 Task: Look for properties with accessible parking spots.
Action: Mouse moved to (955, 110)
Screenshot: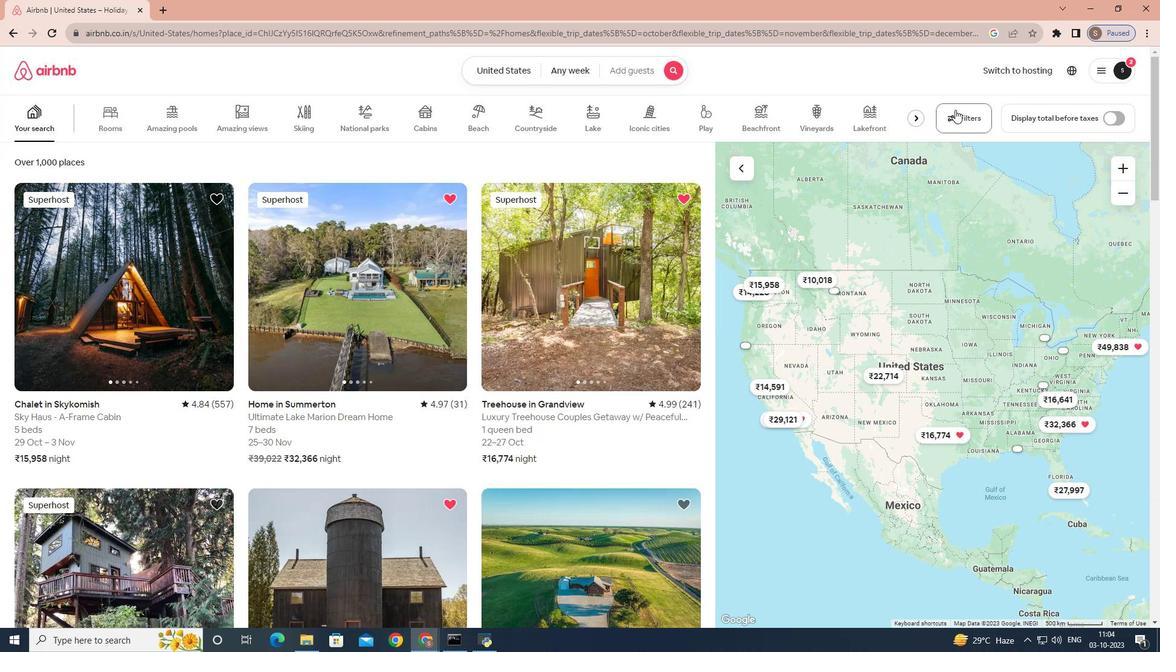 
Action: Mouse pressed left at (955, 110)
Screenshot: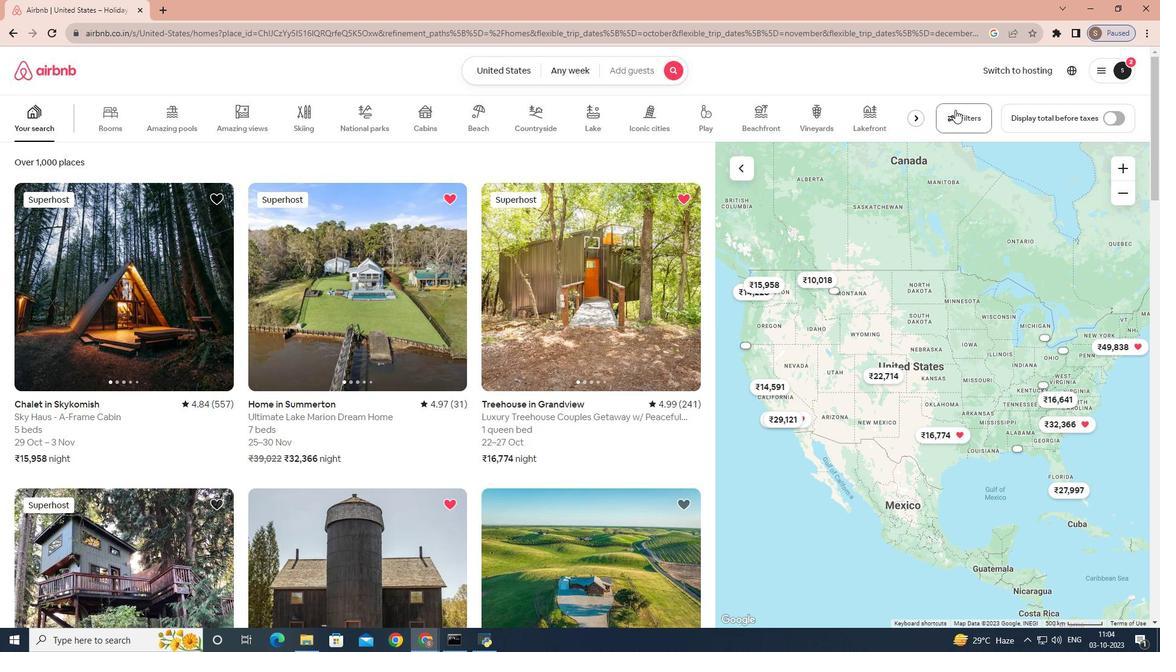 
Action: Mouse moved to (698, 191)
Screenshot: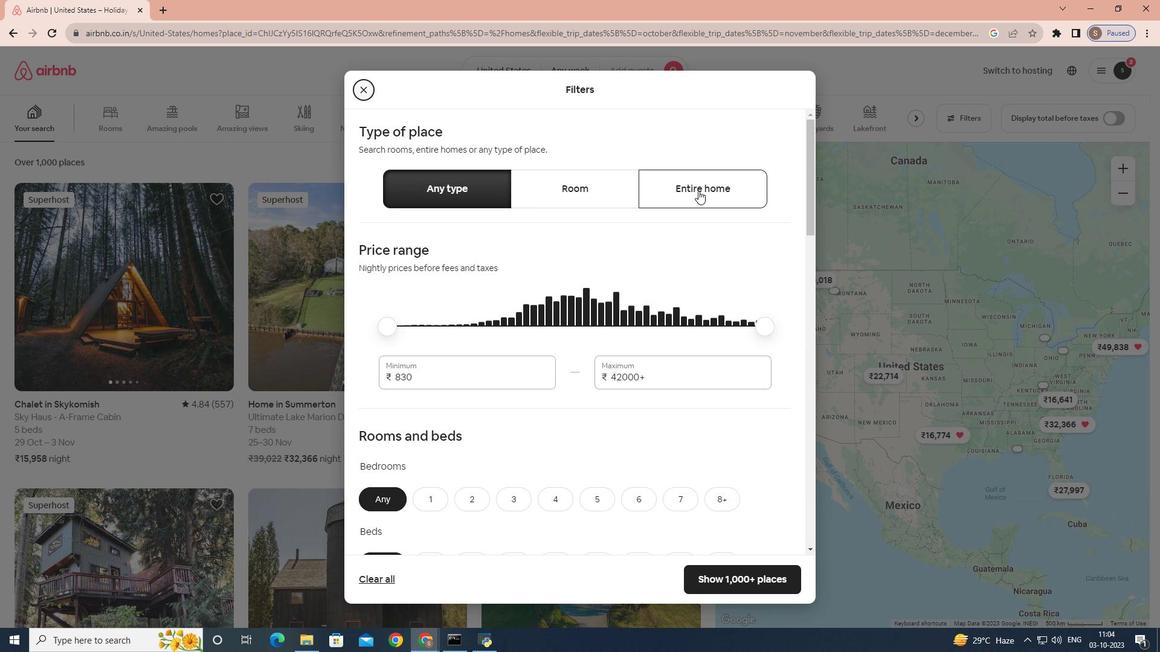 
Action: Mouse pressed left at (698, 191)
Screenshot: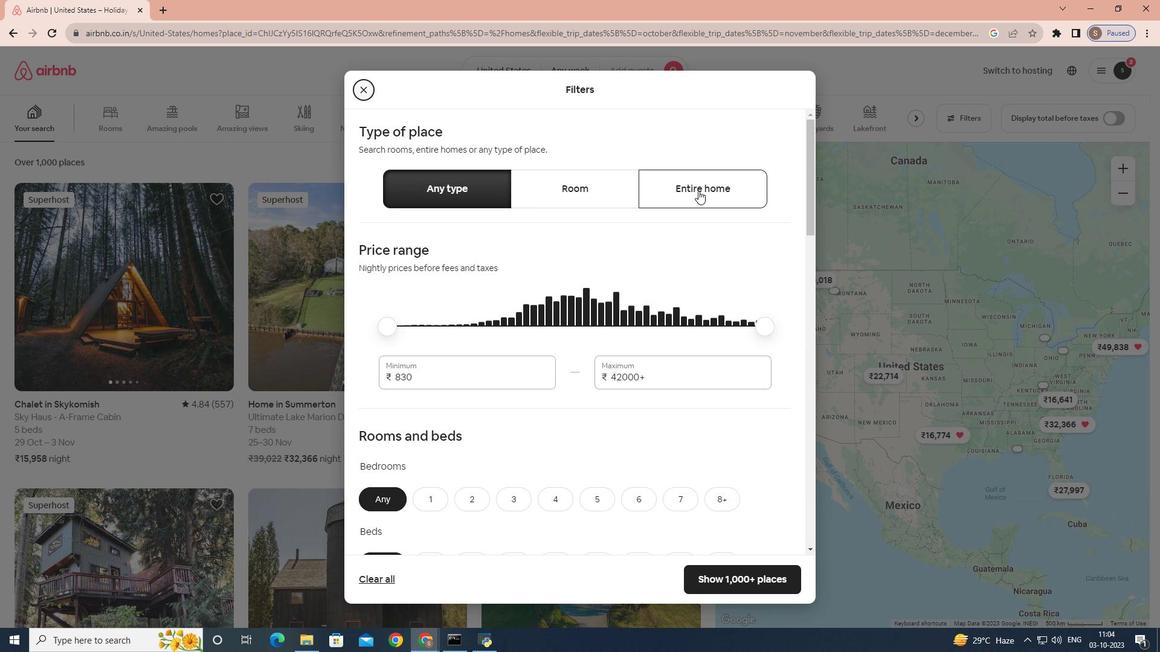 
Action: Mouse moved to (504, 314)
Screenshot: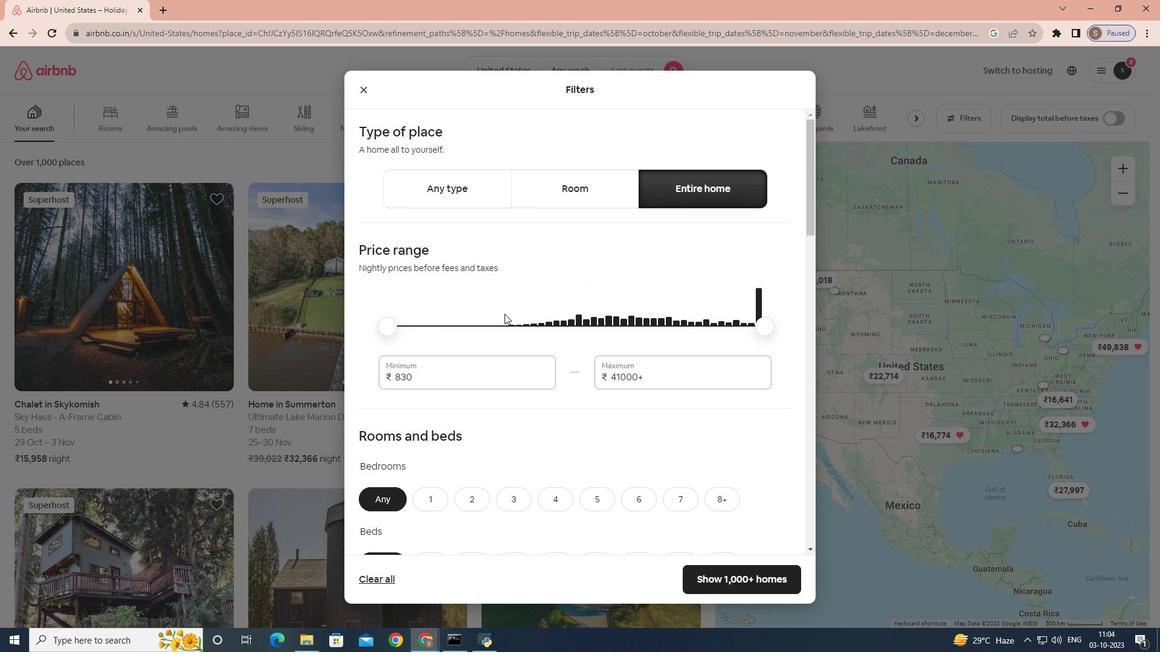 
Action: Mouse scrolled (504, 313) with delta (0, 0)
Screenshot: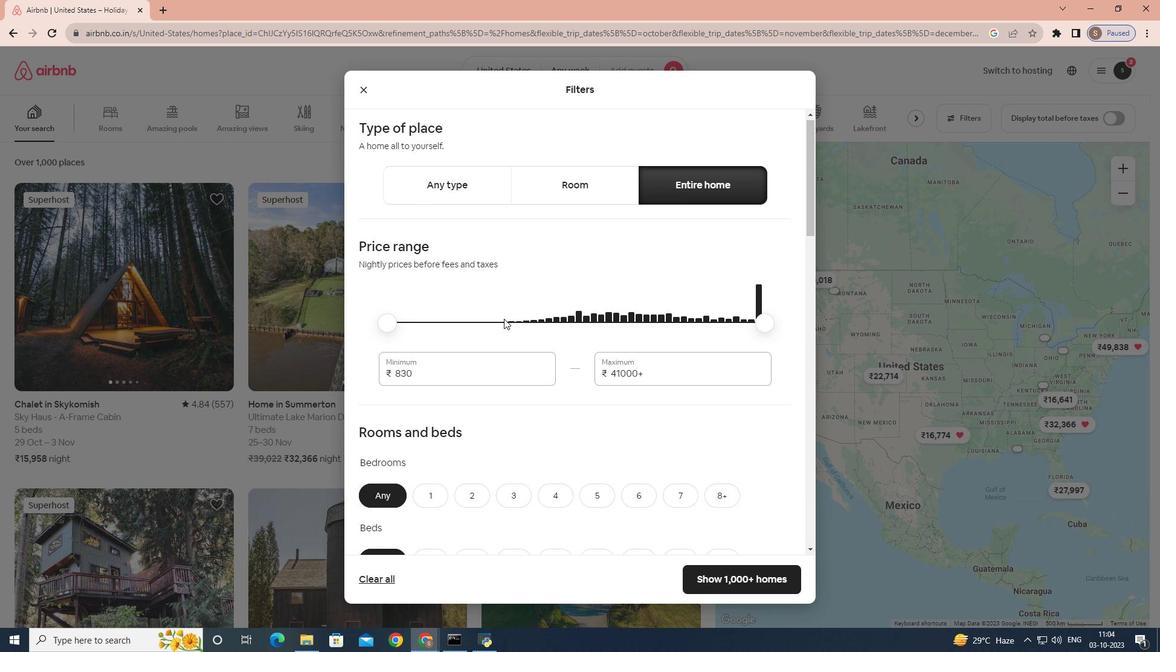 
Action: Mouse moved to (504, 314)
Screenshot: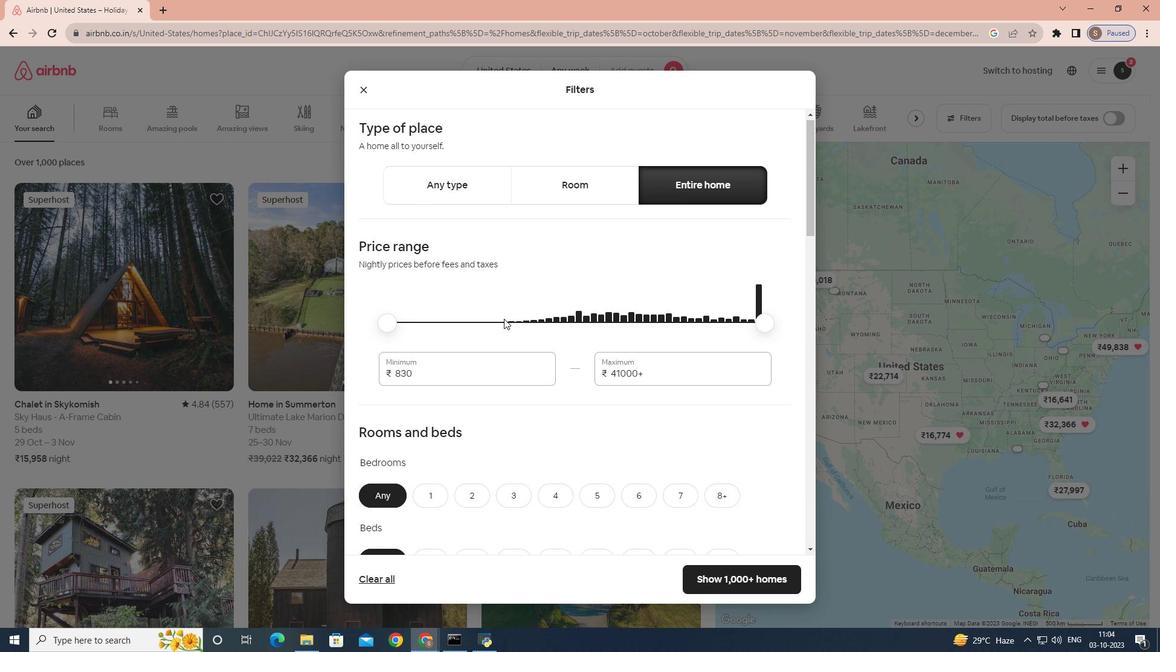 
Action: Mouse scrolled (504, 314) with delta (0, 0)
Screenshot: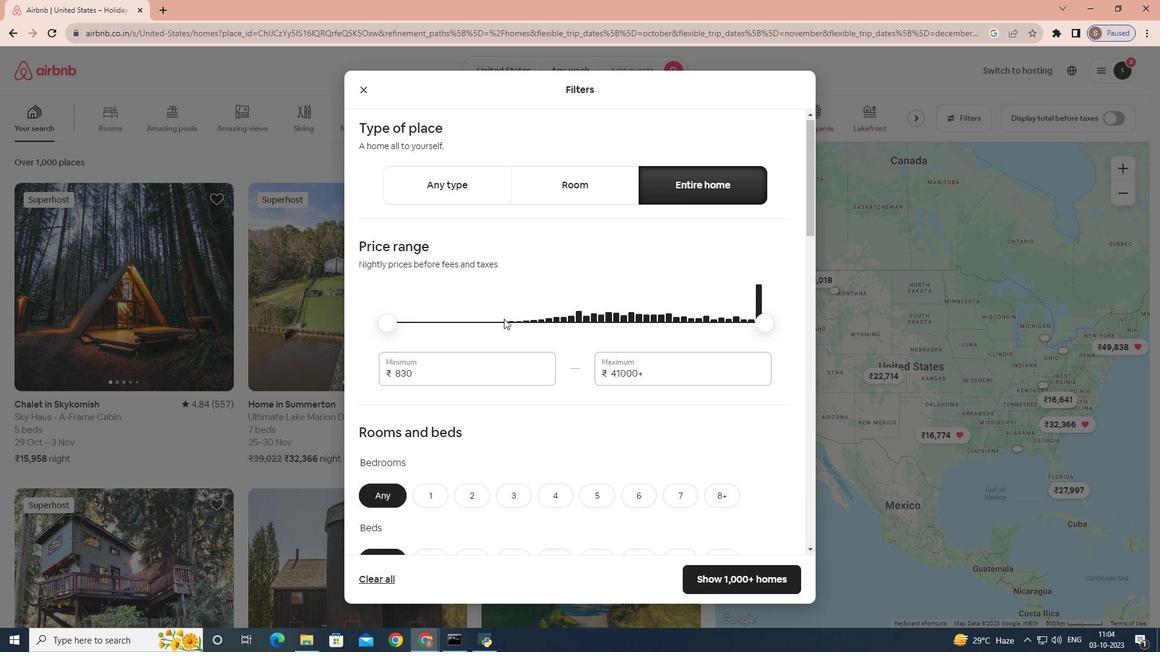 
Action: Mouse moved to (504, 319)
Screenshot: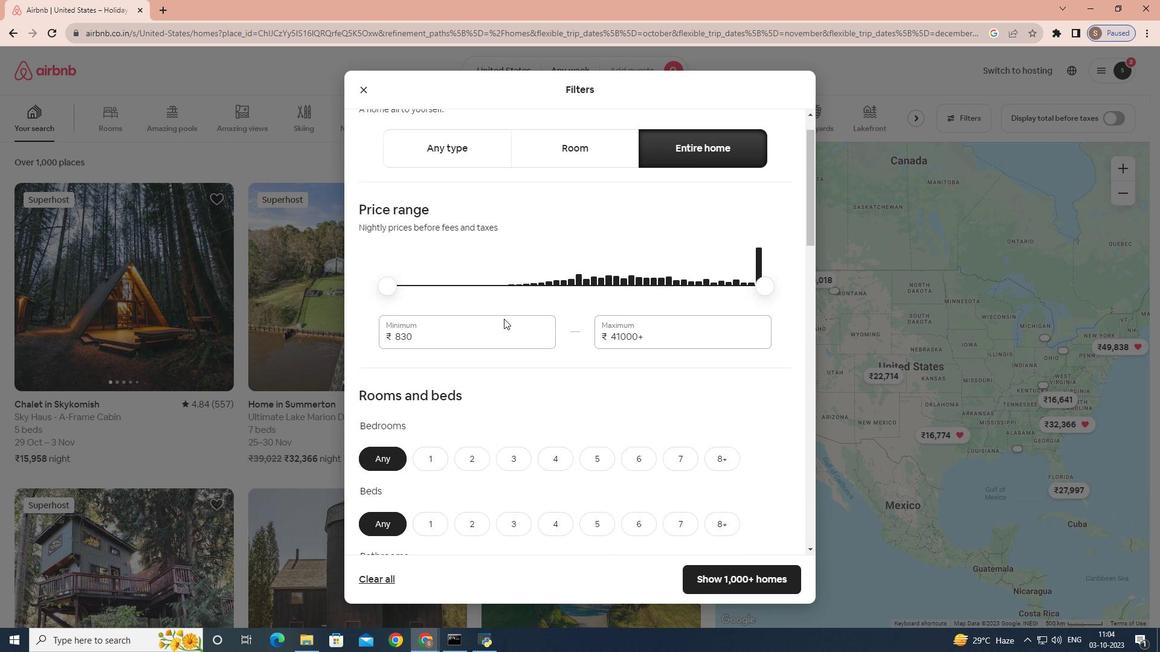 
Action: Mouse scrolled (504, 318) with delta (0, 0)
Screenshot: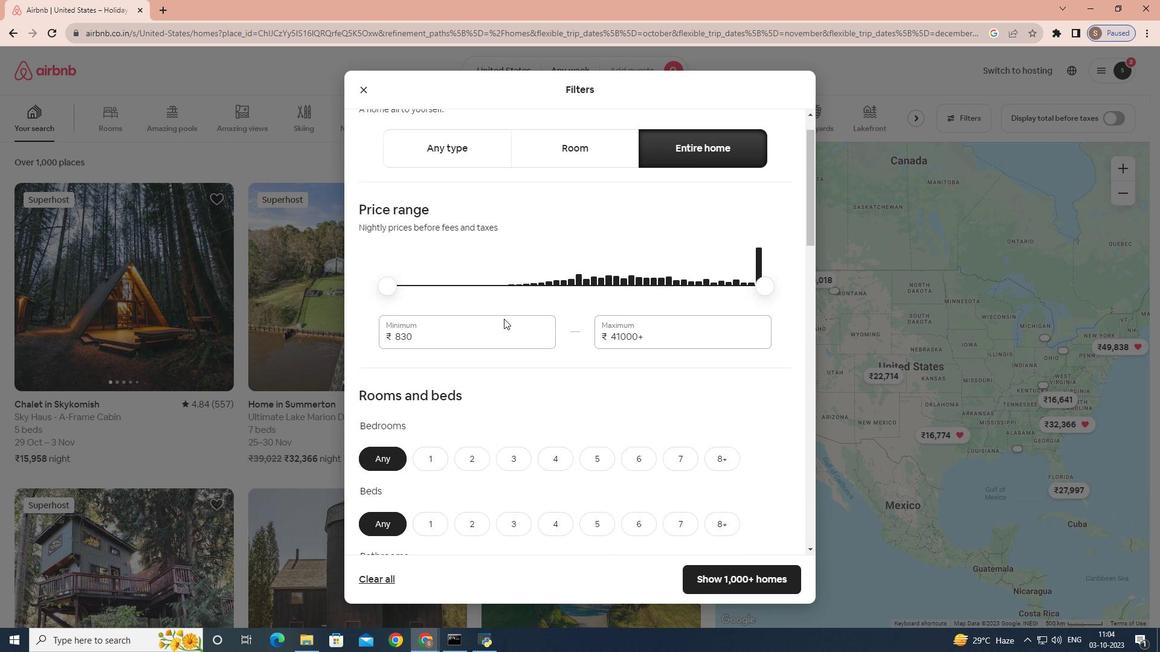 
Action: Mouse scrolled (504, 318) with delta (0, 0)
Screenshot: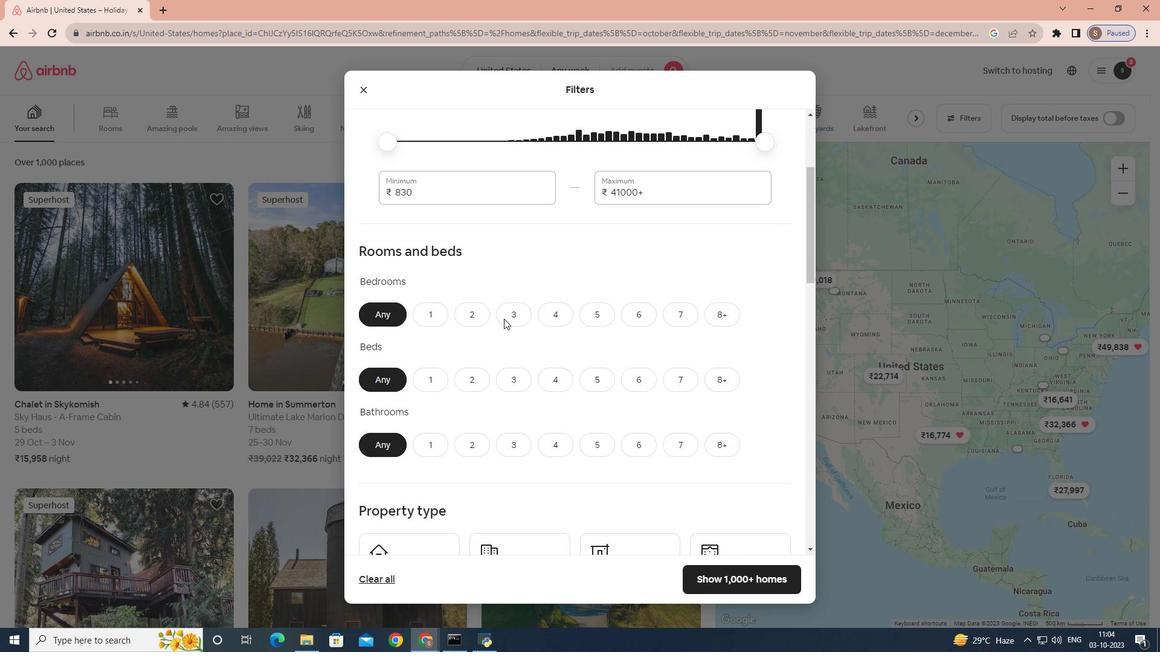 
Action: Mouse scrolled (504, 318) with delta (0, 0)
Screenshot: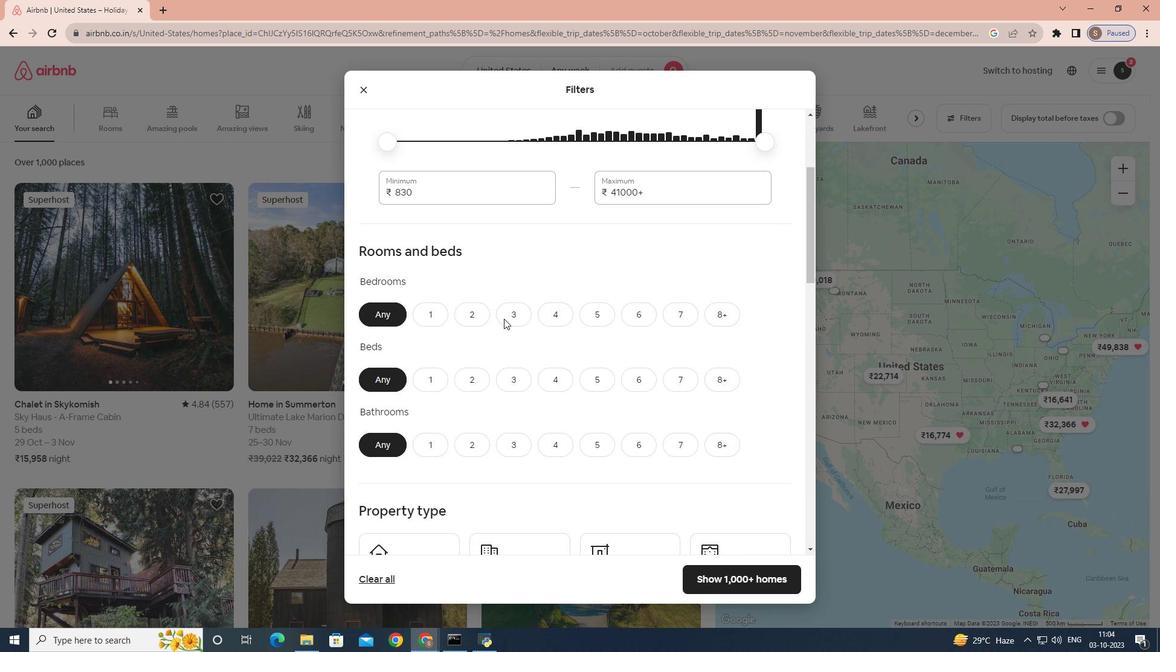 
Action: Mouse scrolled (504, 318) with delta (0, 0)
Screenshot: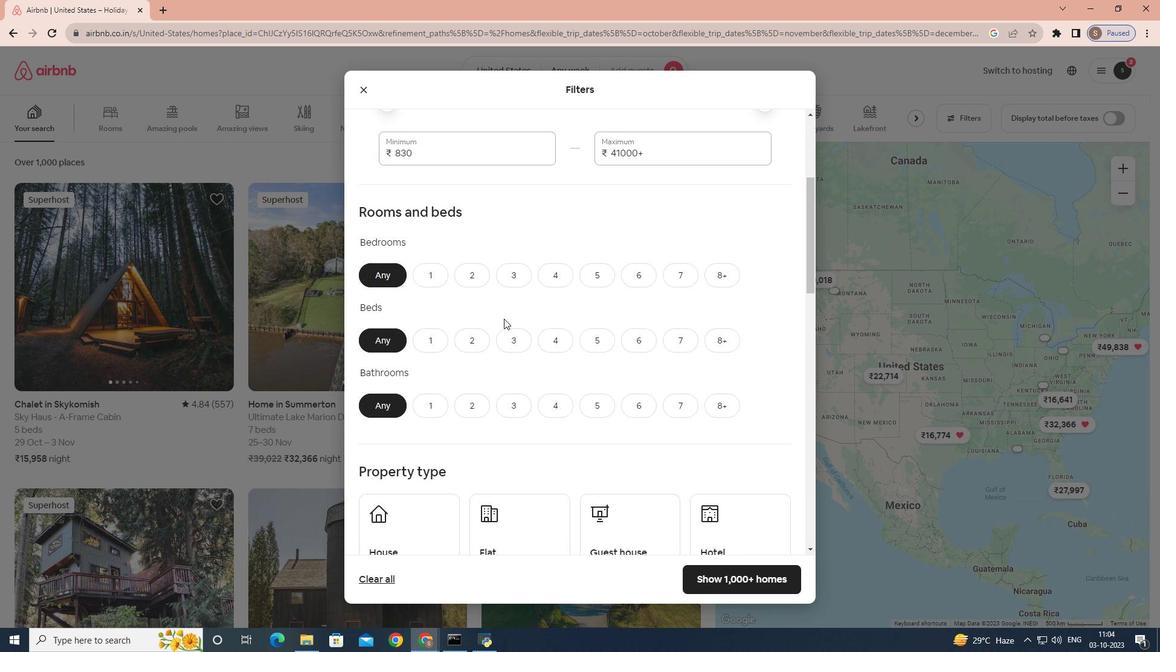 
Action: Mouse scrolled (504, 318) with delta (0, 0)
Screenshot: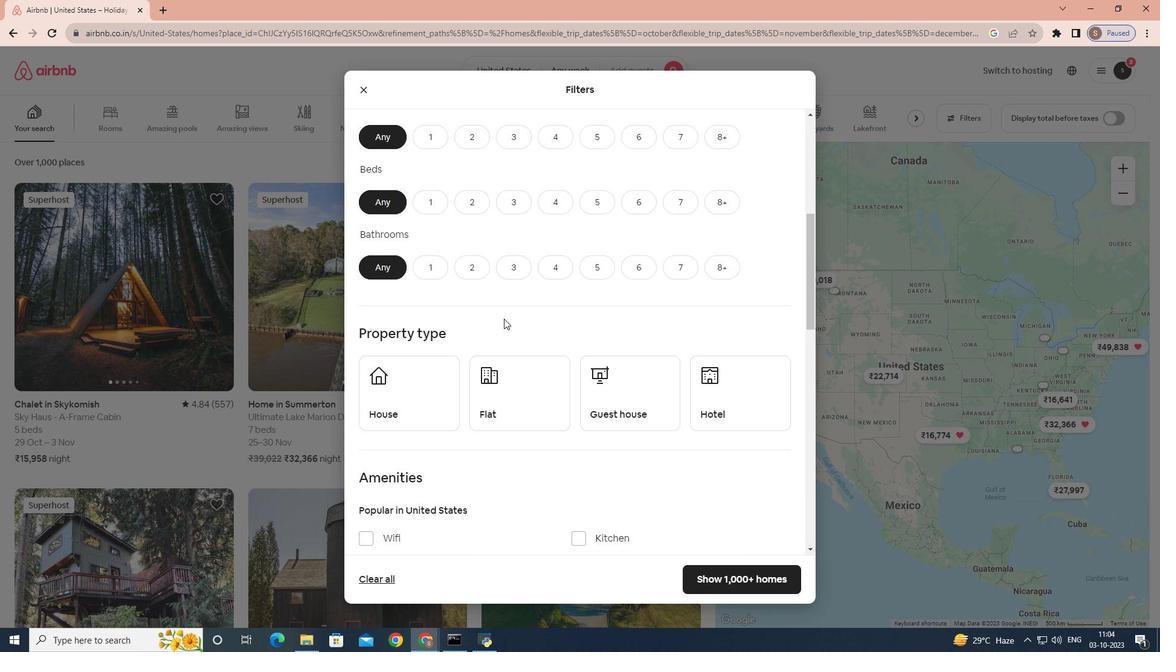 
Action: Mouse scrolled (504, 318) with delta (0, 0)
Screenshot: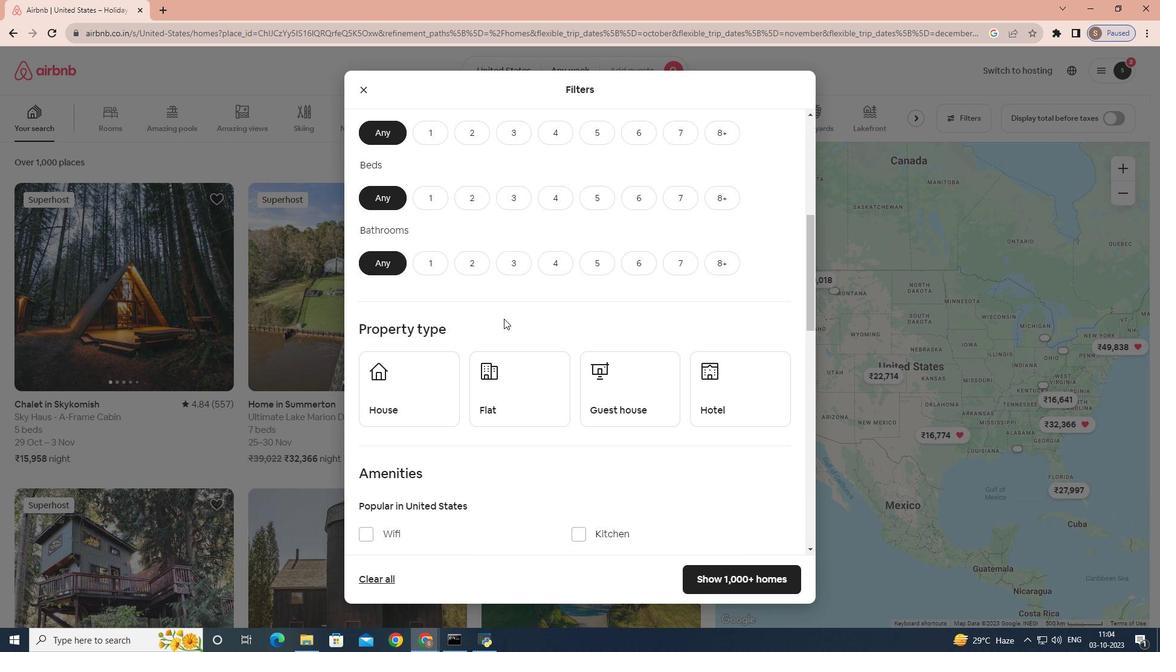 
Action: Mouse scrolled (504, 318) with delta (0, 0)
Screenshot: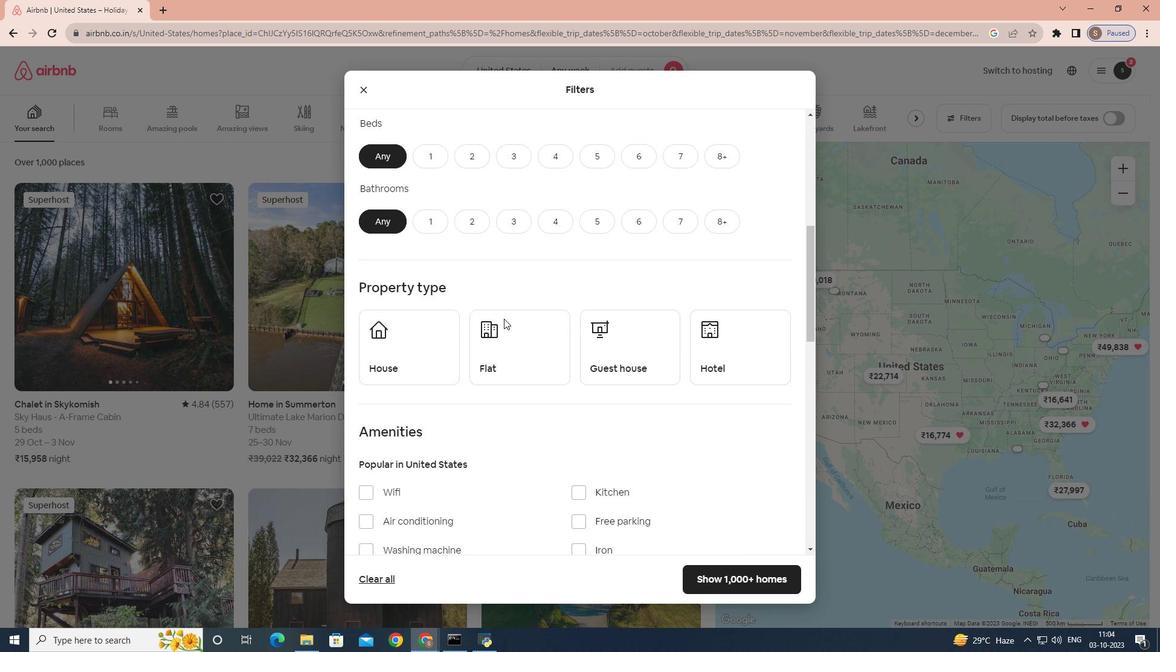 
Action: Mouse scrolled (504, 318) with delta (0, 0)
Screenshot: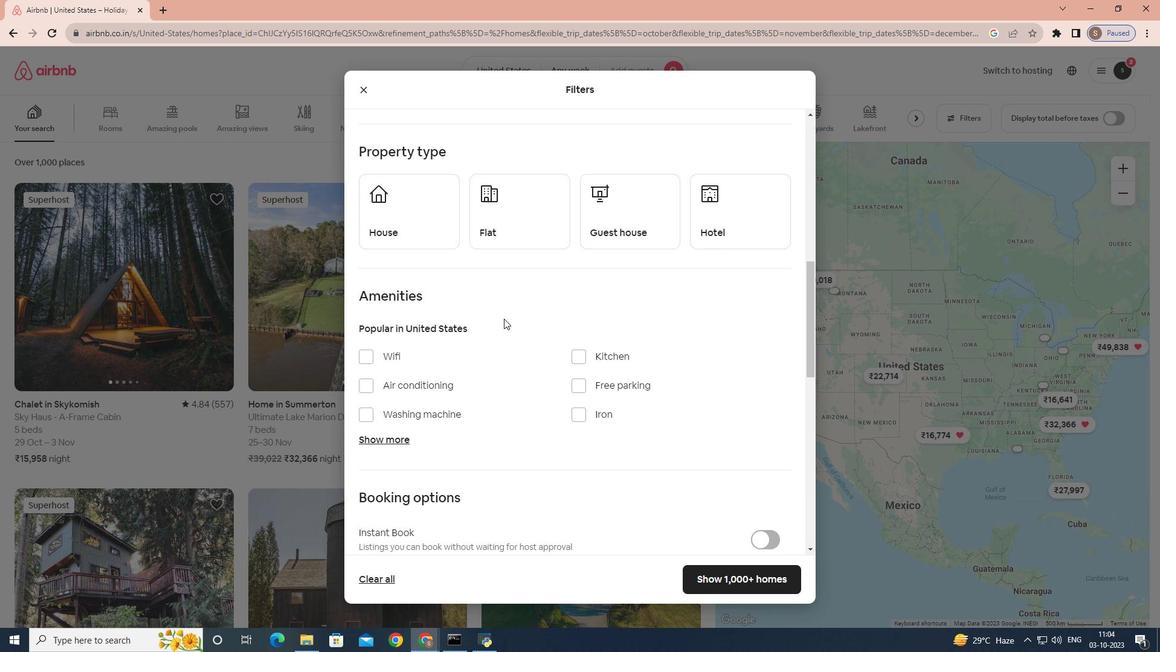 
Action: Mouse scrolled (504, 318) with delta (0, 0)
Screenshot: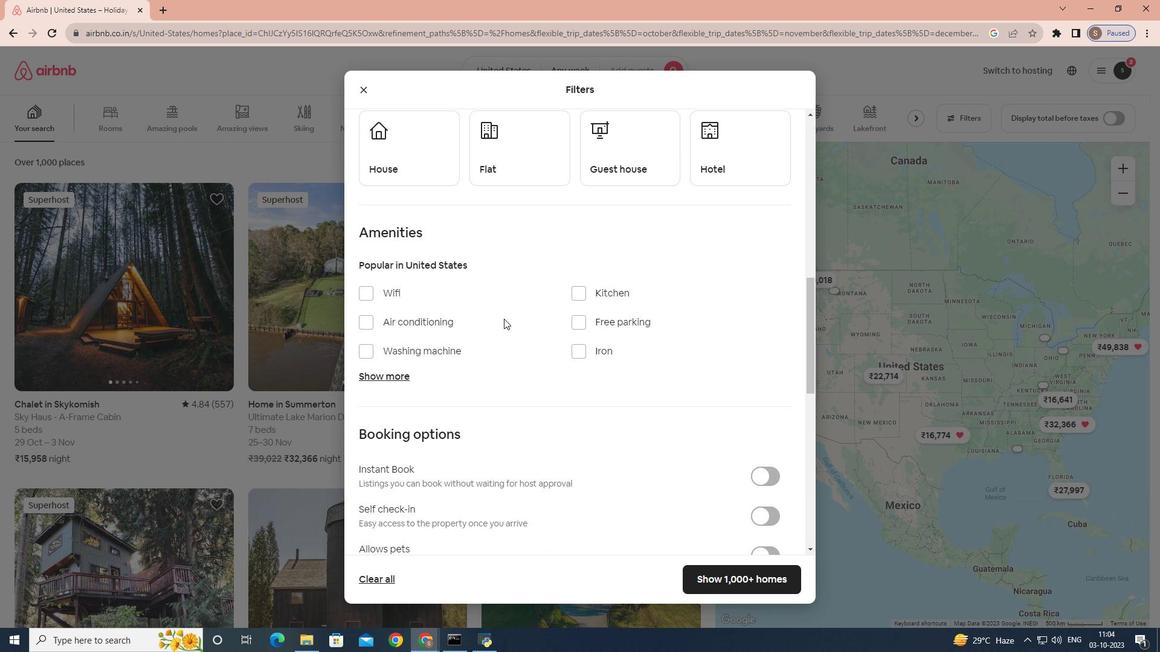 
Action: Mouse scrolled (504, 318) with delta (0, 0)
Screenshot: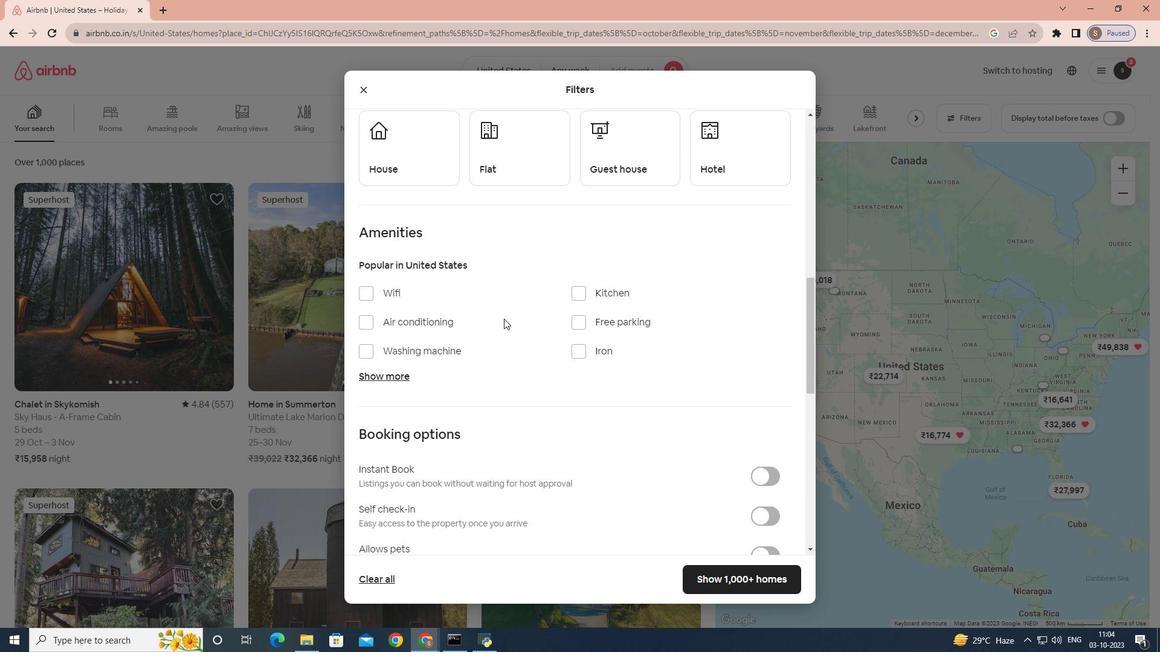 
Action: Mouse scrolled (504, 318) with delta (0, 0)
Screenshot: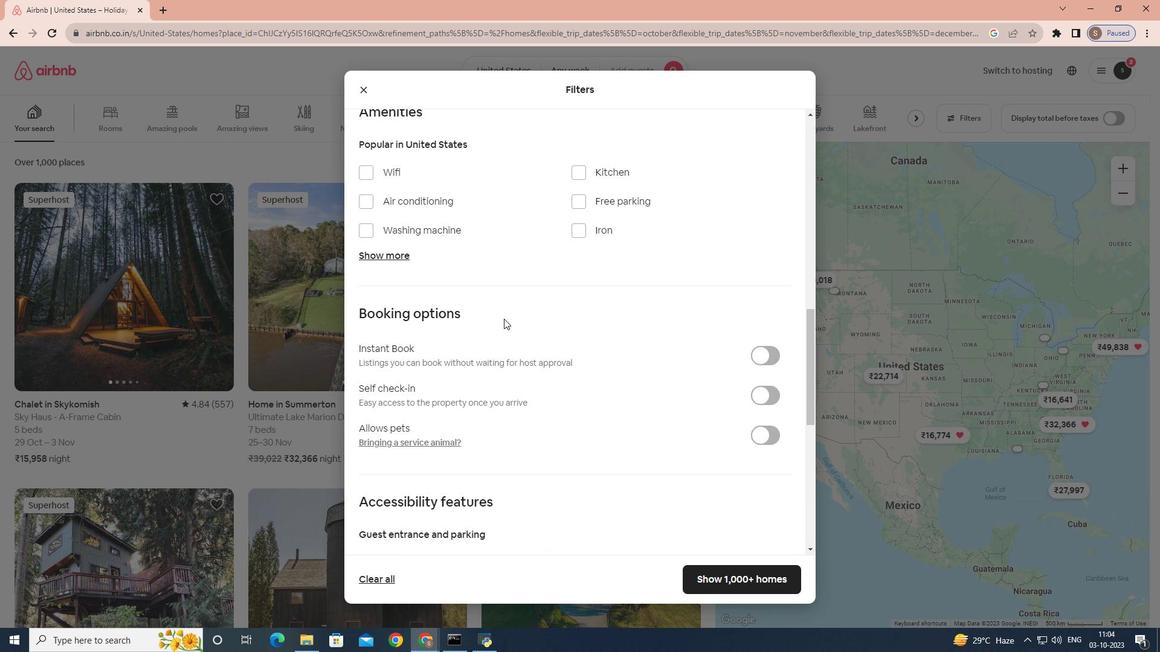 
Action: Mouse scrolled (504, 318) with delta (0, 0)
Screenshot: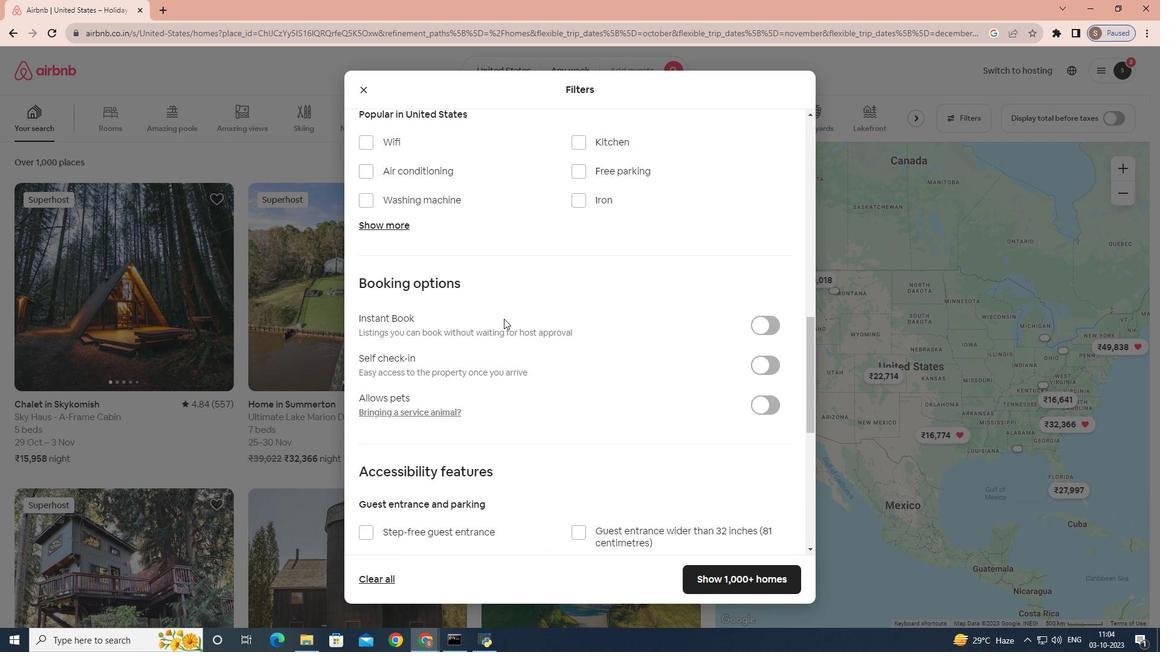 
Action: Mouse scrolled (504, 318) with delta (0, 0)
Screenshot: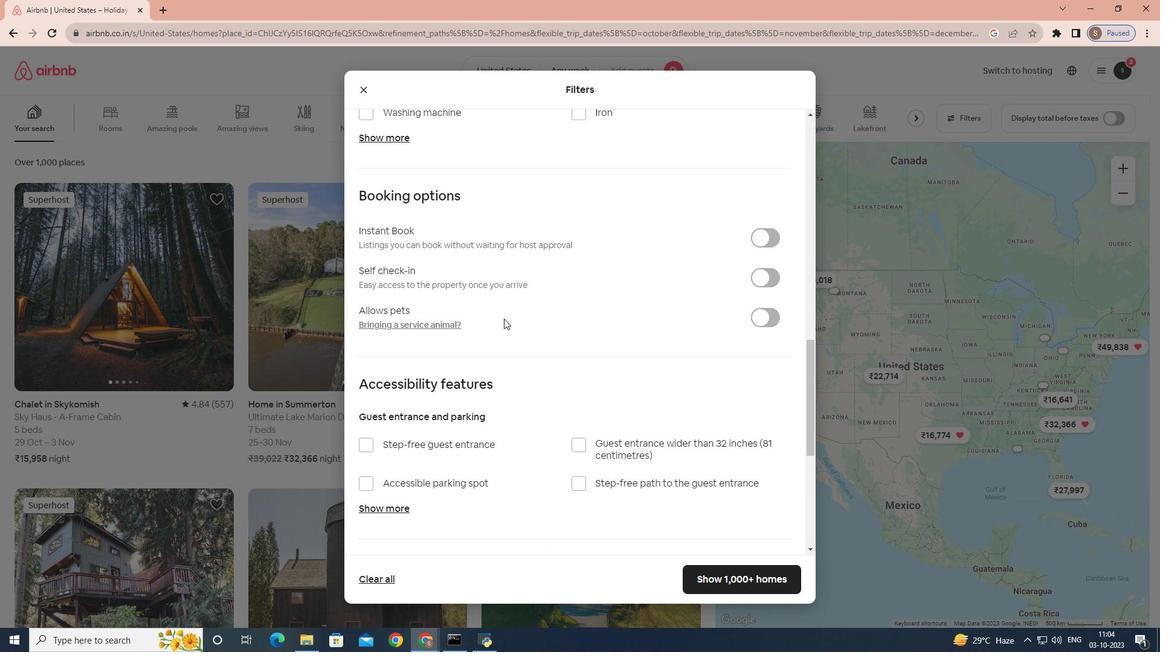 
Action: Mouse scrolled (504, 318) with delta (0, 0)
Screenshot: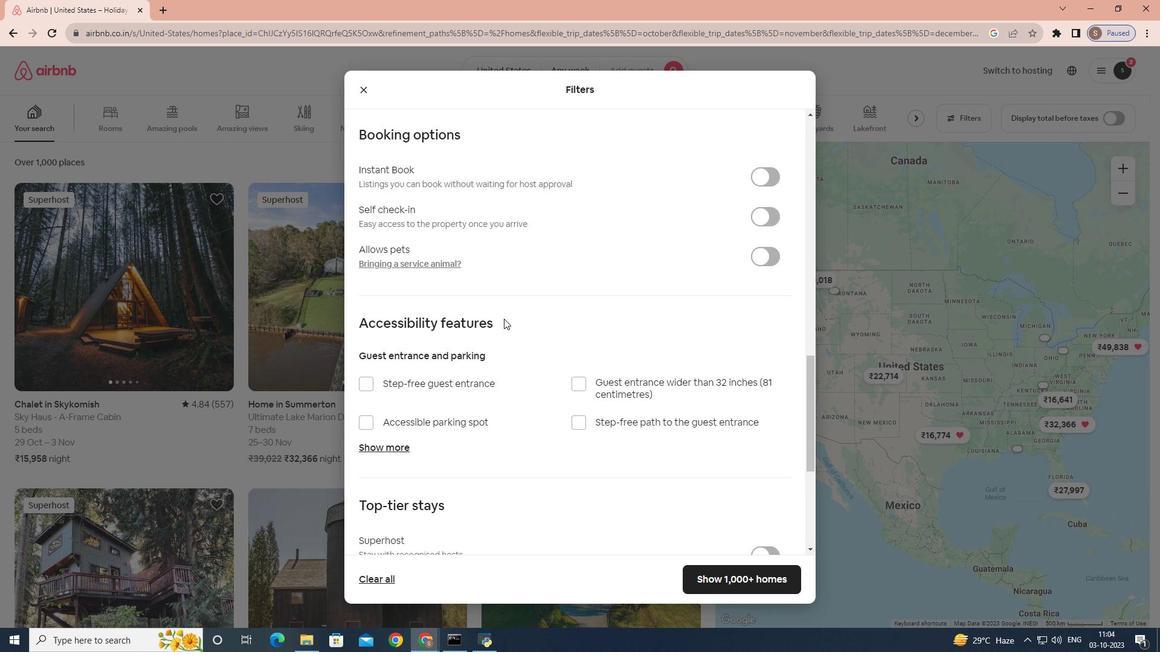 
Action: Mouse moved to (369, 366)
Screenshot: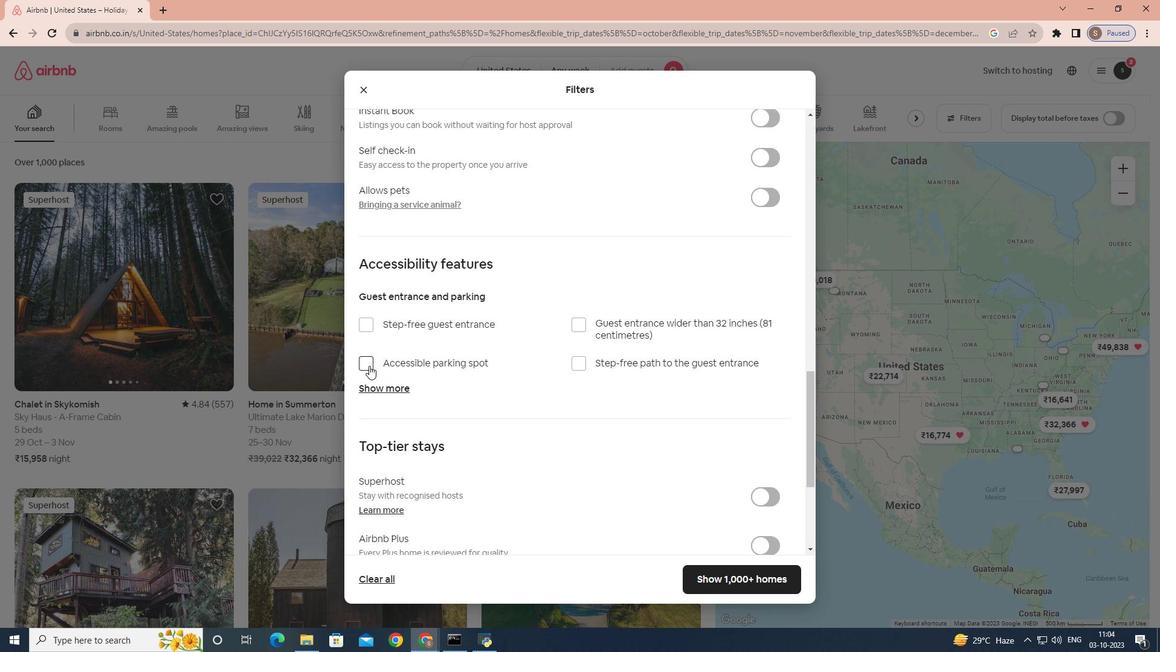 
Action: Mouse pressed left at (369, 366)
Screenshot: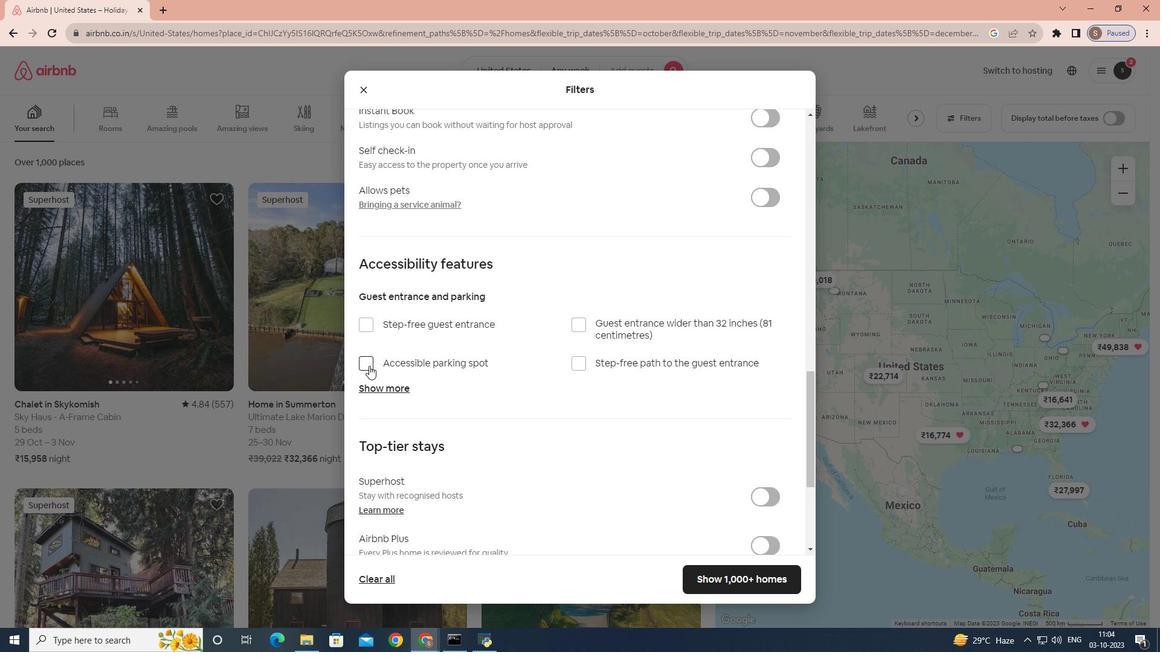 
Action: Mouse moved to (736, 577)
Screenshot: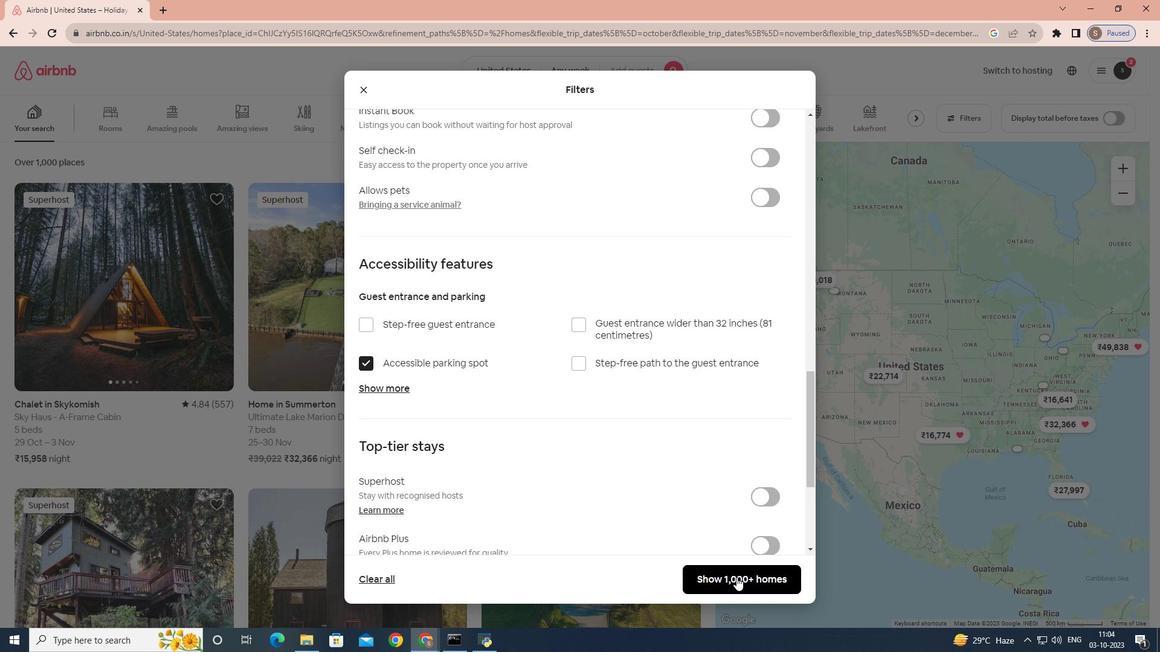 
Action: Mouse pressed left at (736, 577)
Screenshot: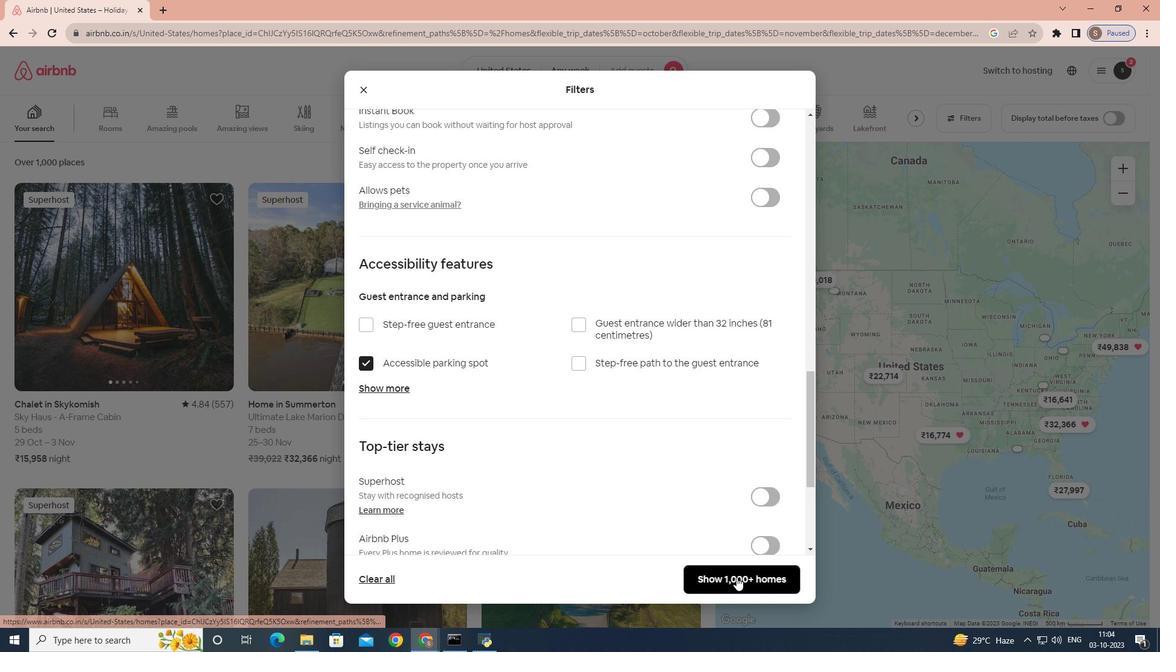 
